 Task: Change the folder settings to show the total number of items in the 'UI Design' folder.
Action: Mouse moved to (87, 441)
Screenshot: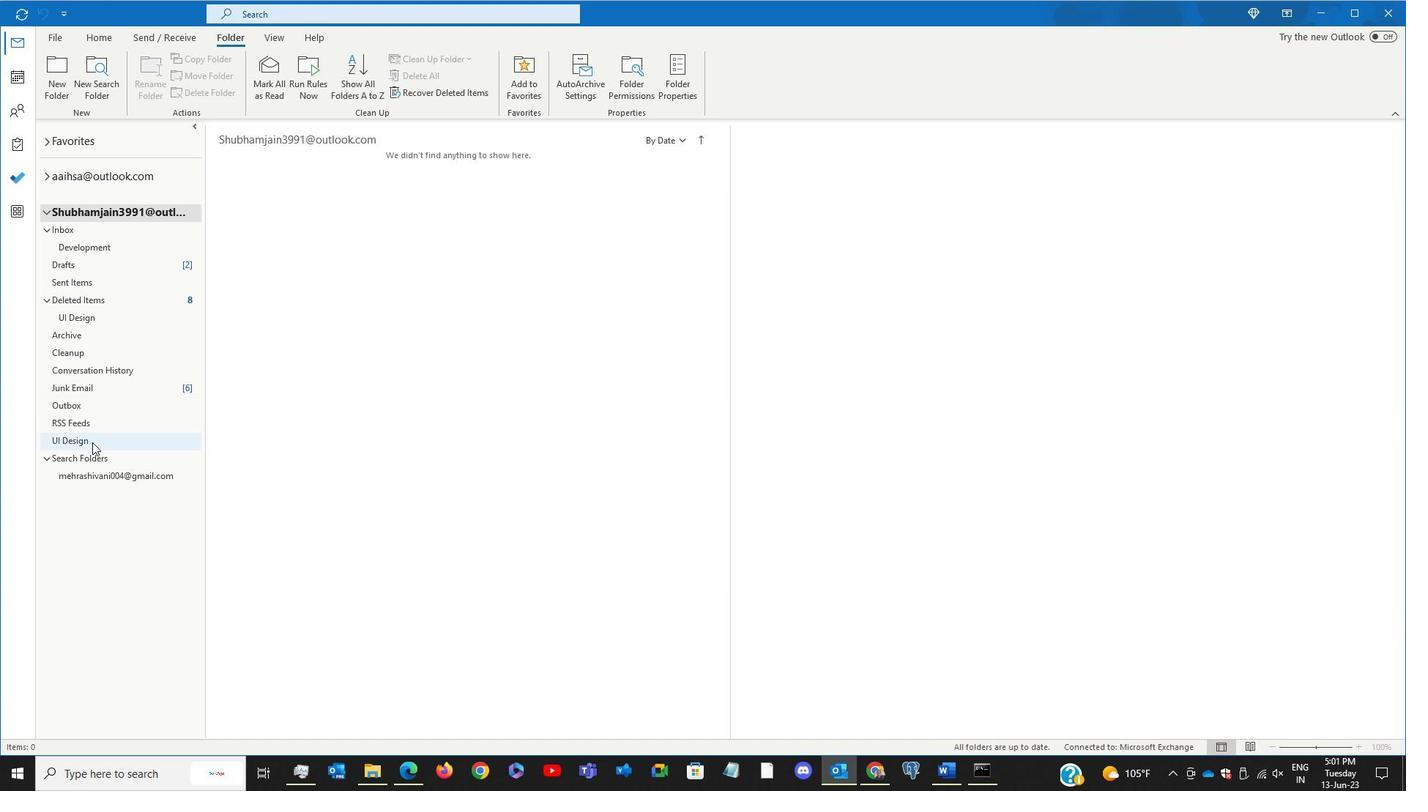 
Action: Mouse pressed left at (87, 441)
Screenshot: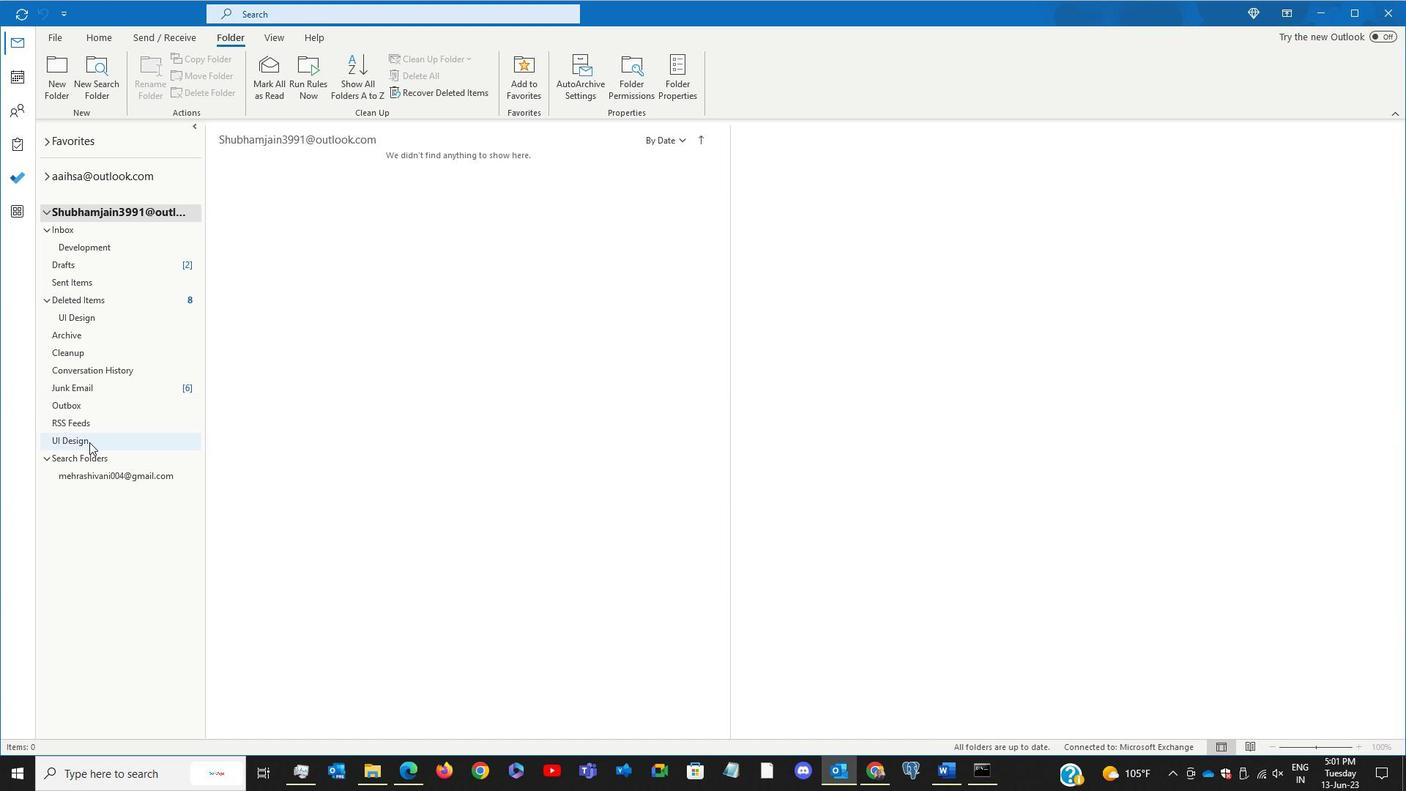 
Action: Mouse moved to (742, 86)
Screenshot: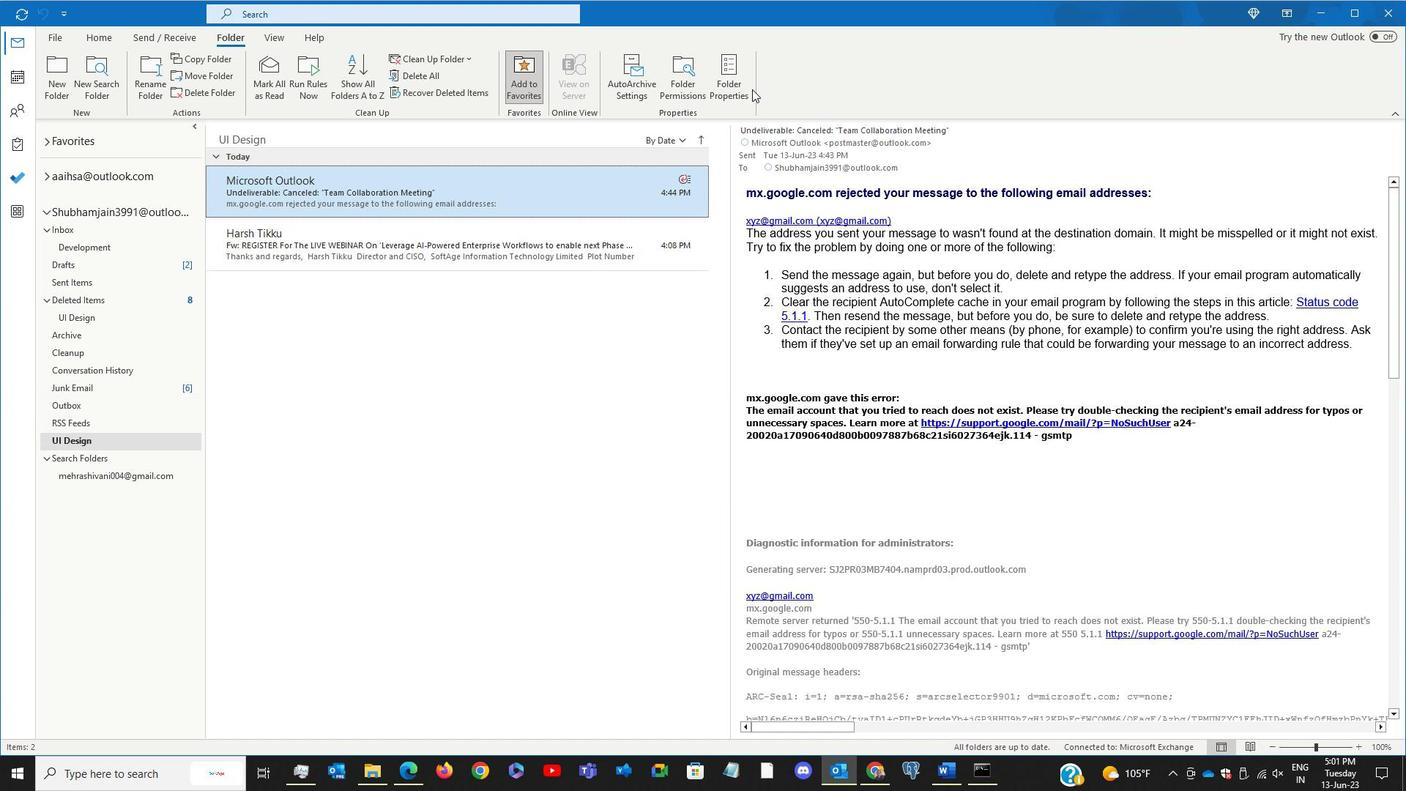 
Action: Mouse pressed left at (742, 86)
Screenshot: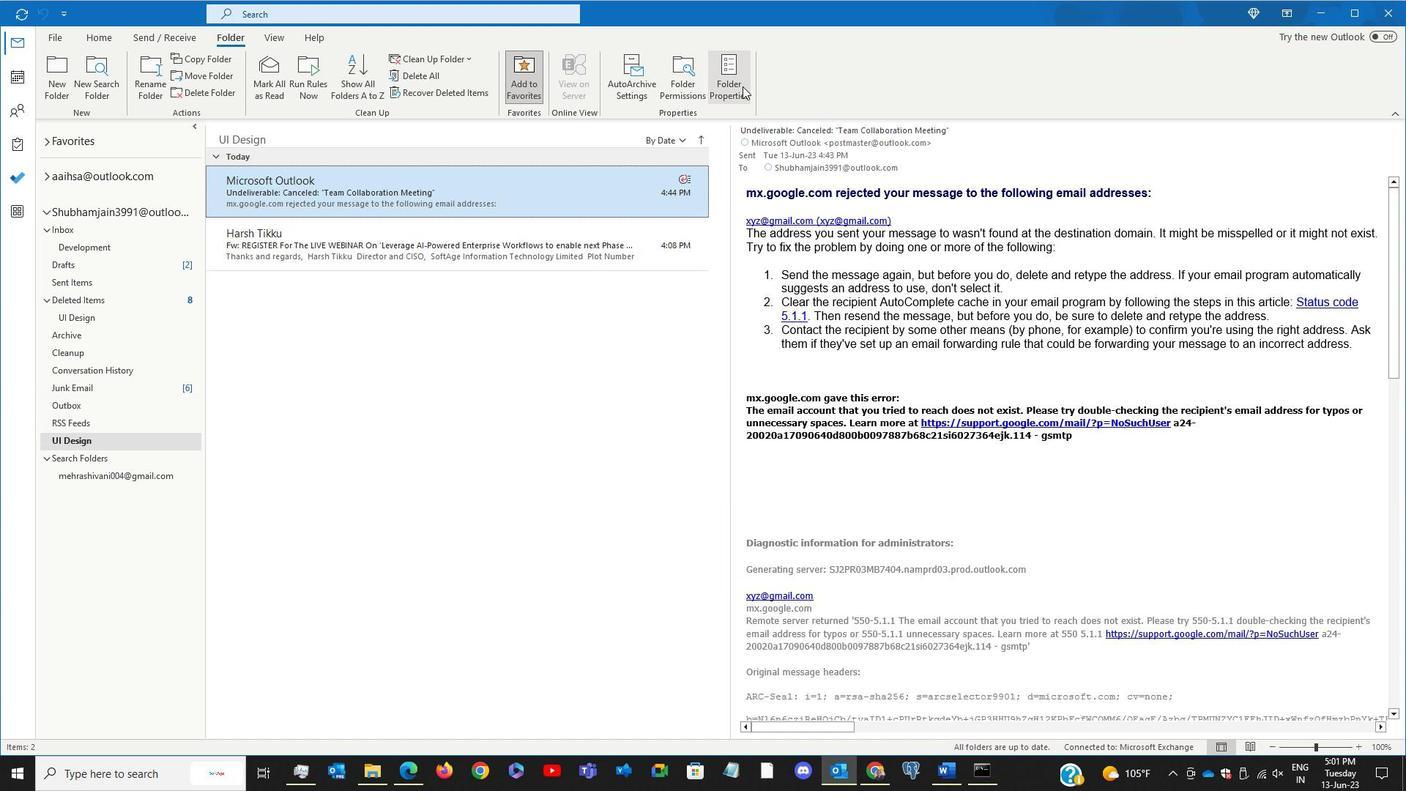 
Action: Mouse moved to (585, 366)
Screenshot: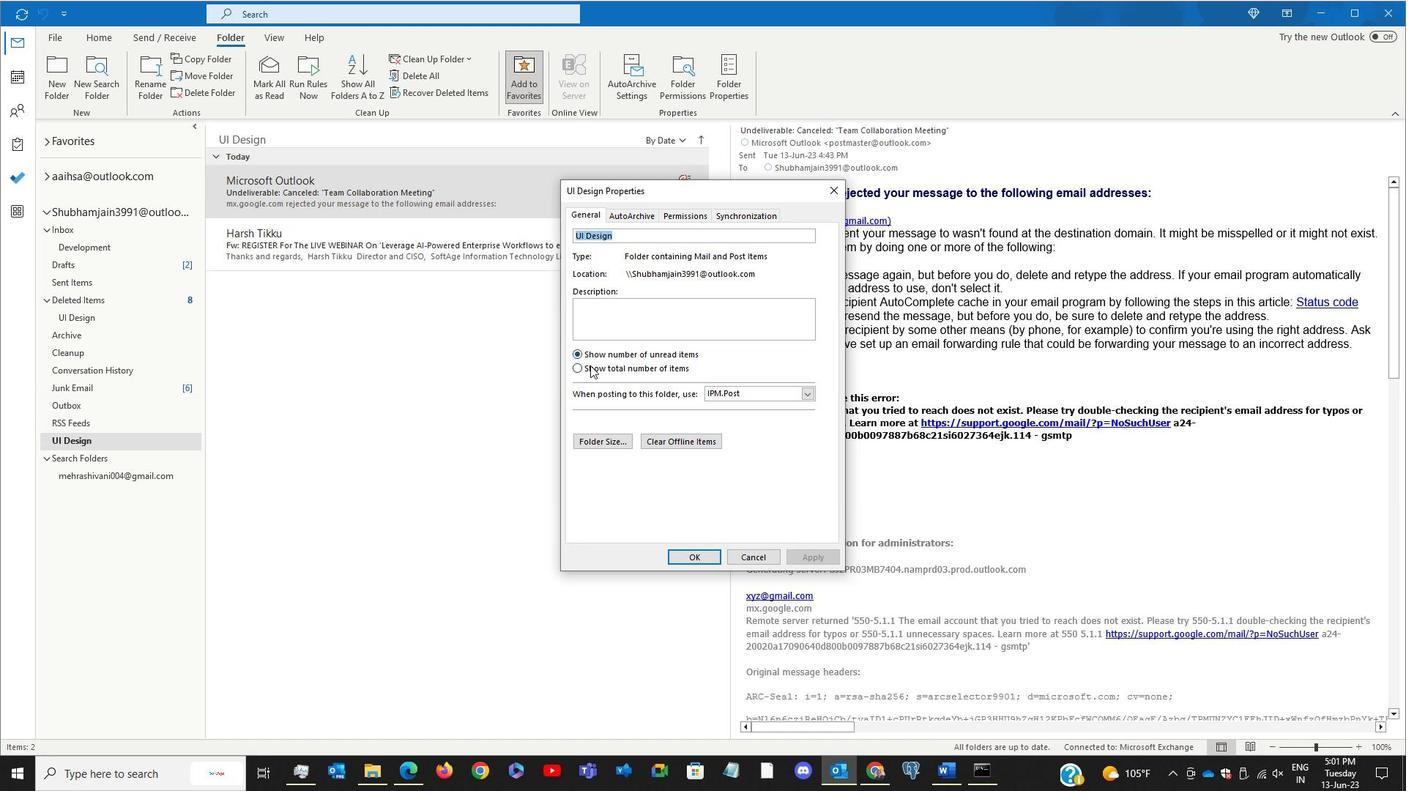 
Action: Mouse pressed left at (585, 366)
Screenshot: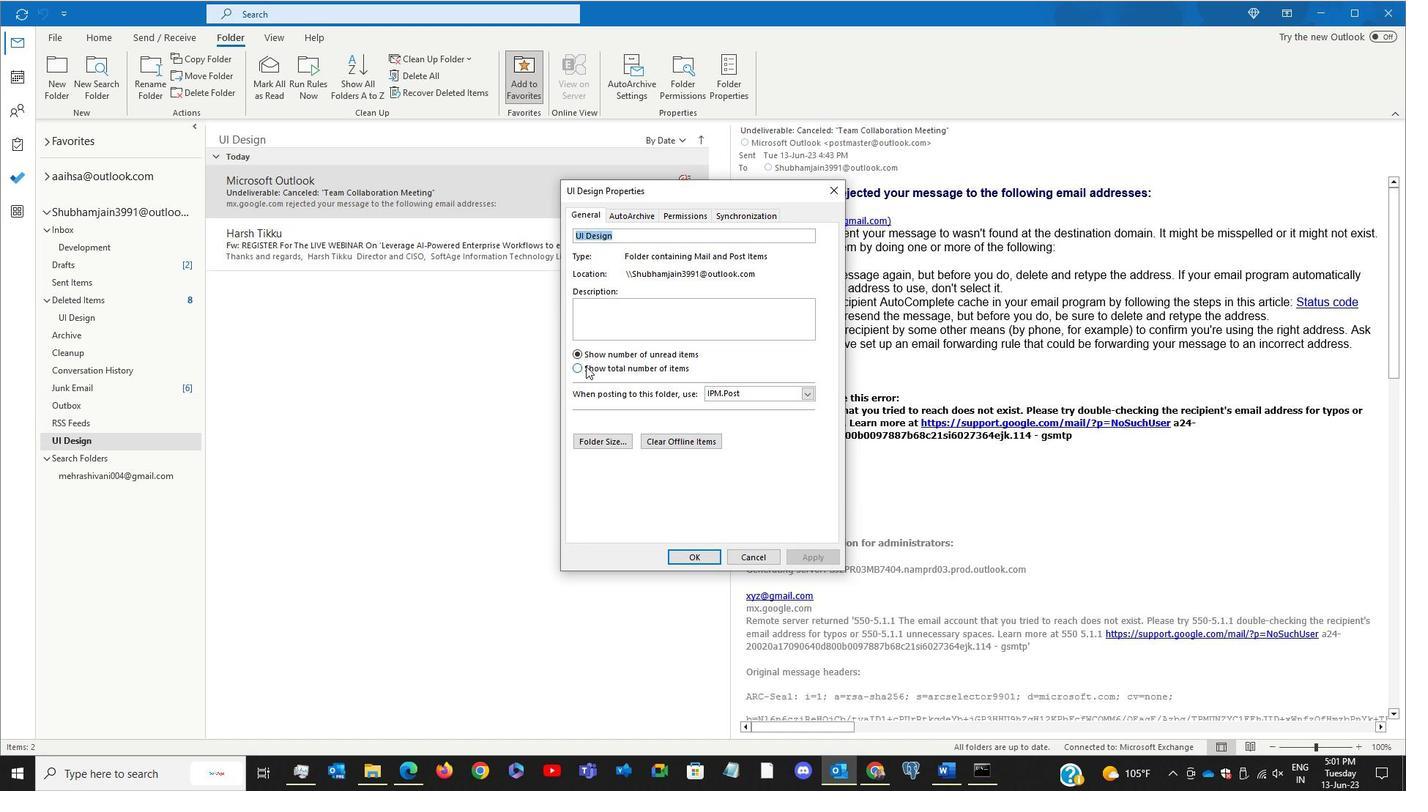 
Action: Mouse moved to (801, 555)
Screenshot: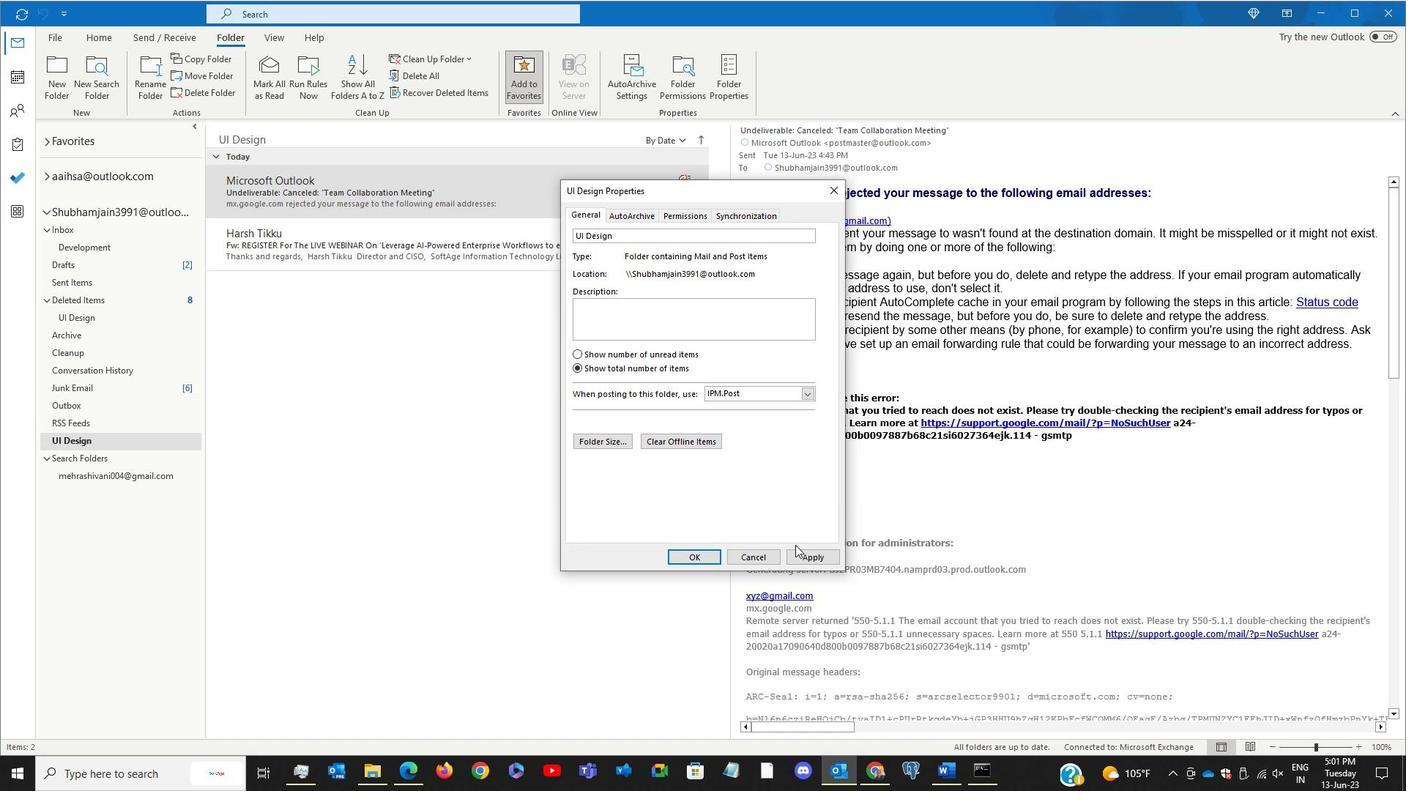 
Action: Mouse pressed left at (801, 555)
Screenshot: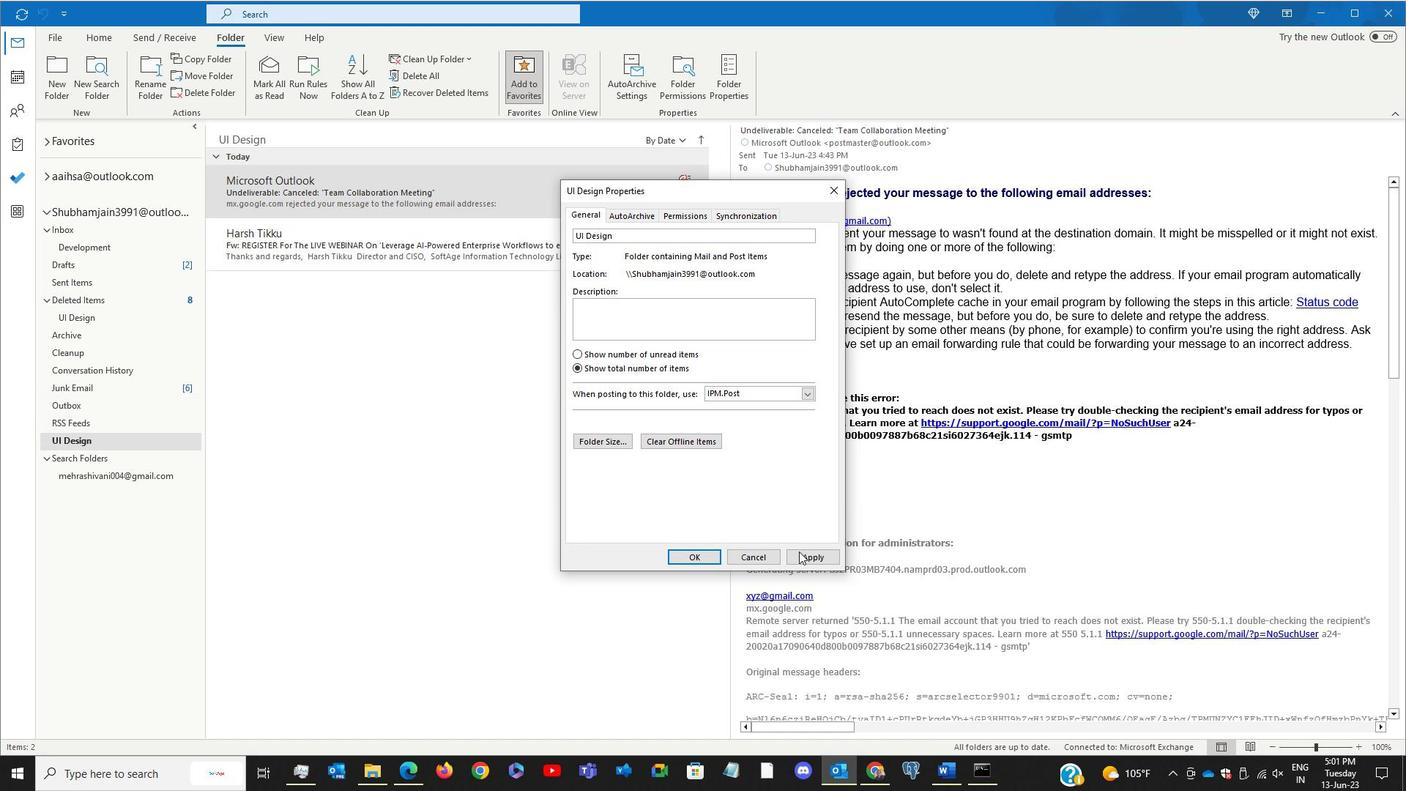
Action: Mouse moved to (702, 555)
Screenshot: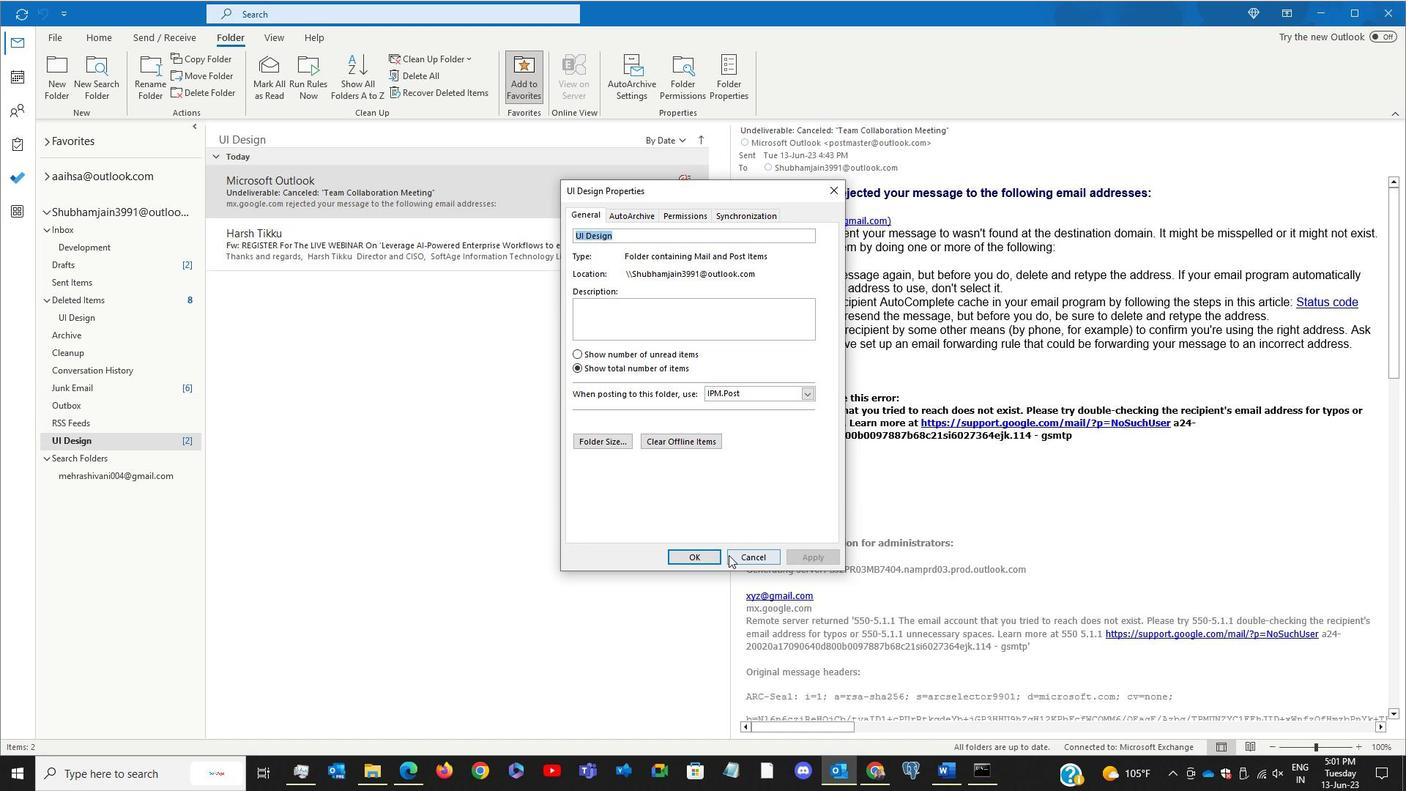 
Action: Mouse pressed left at (702, 555)
Screenshot: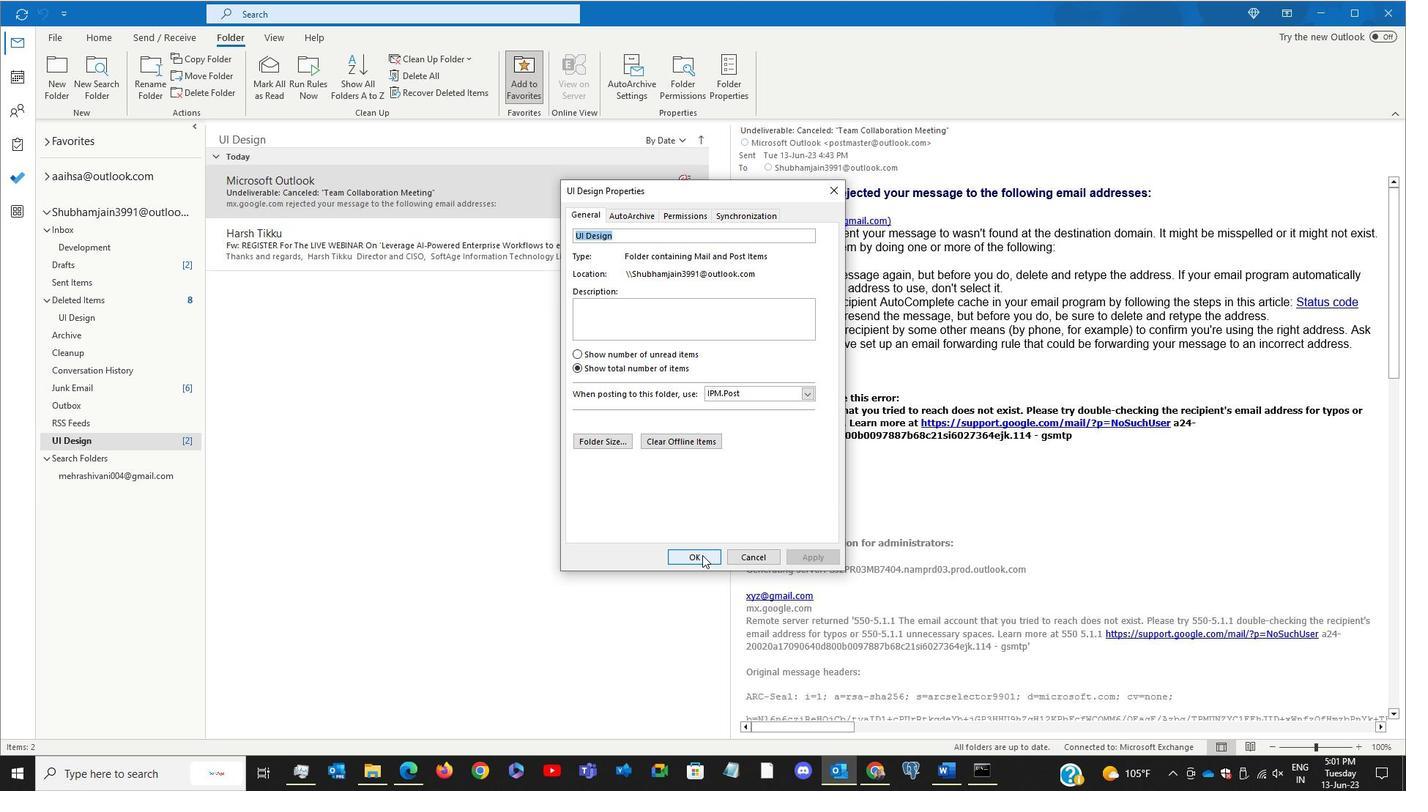 
Action: Mouse moved to (698, 555)
Screenshot: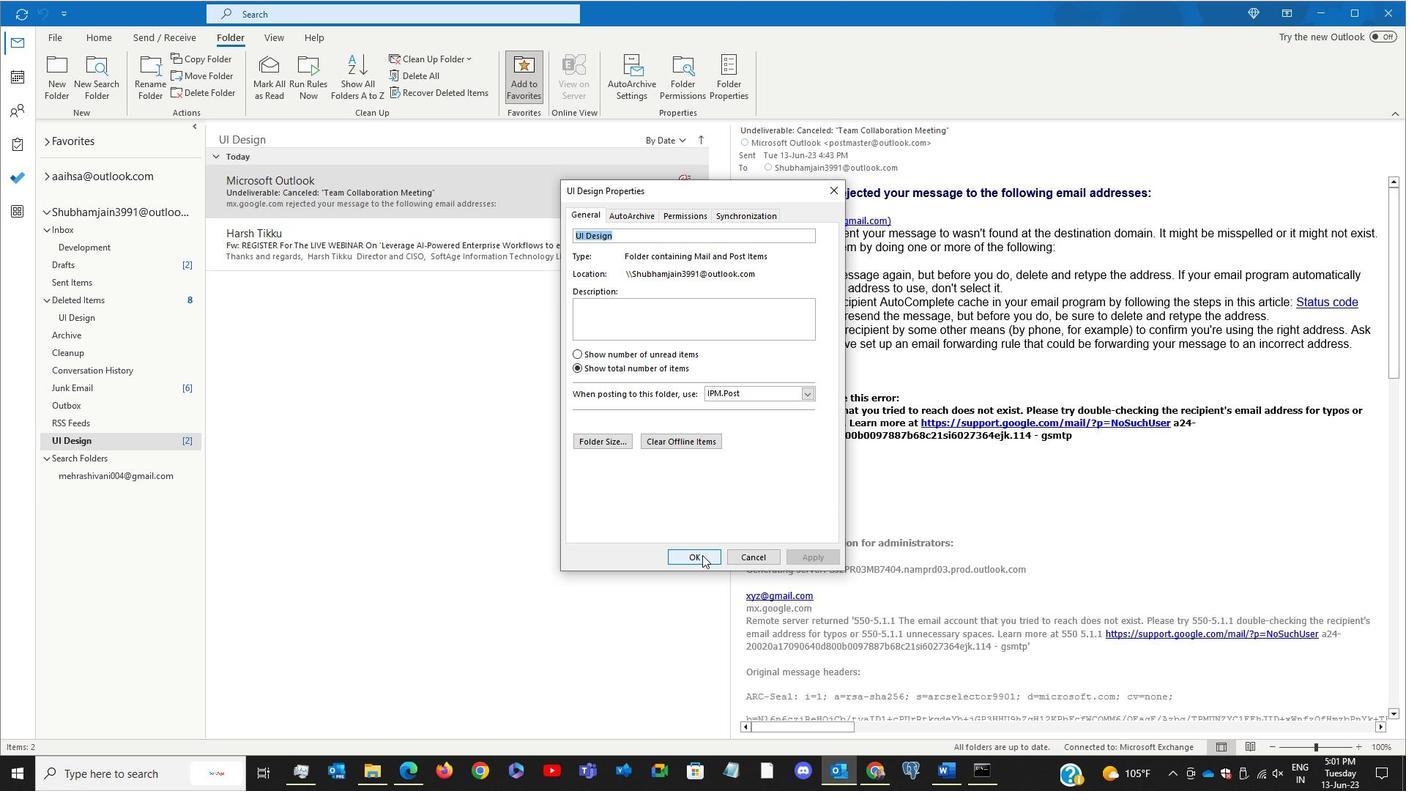 
